 Task: Enable the video filter "Blending benchmark filter" in the video filter module.
Action: Mouse moved to (112, 14)
Screenshot: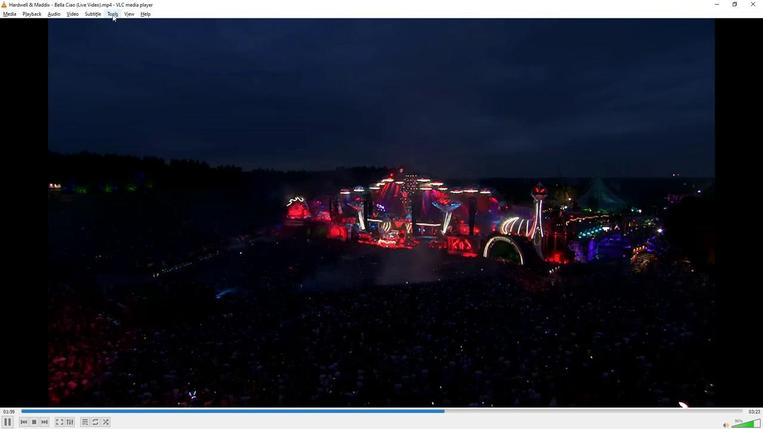 
Action: Mouse pressed left at (112, 14)
Screenshot: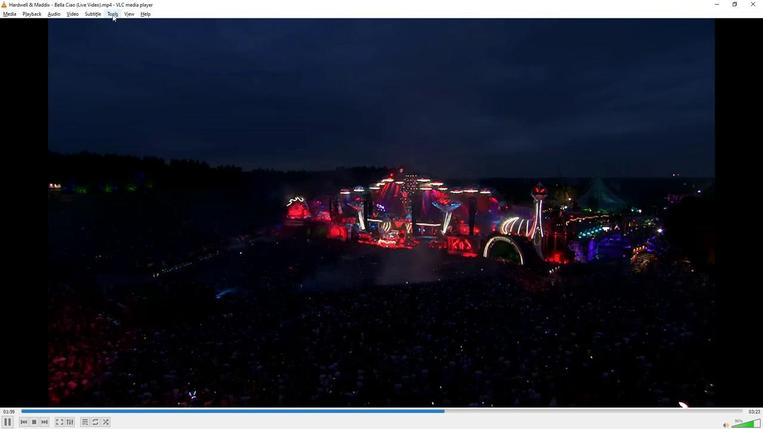 
Action: Mouse moved to (131, 110)
Screenshot: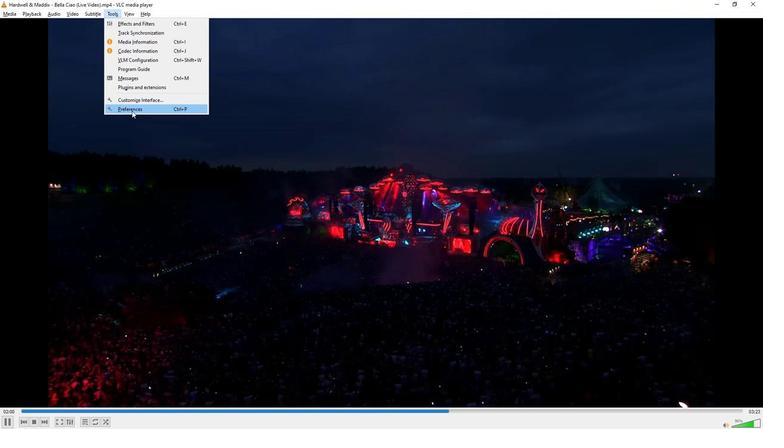 
Action: Mouse pressed left at (131, 110)
Screenshot: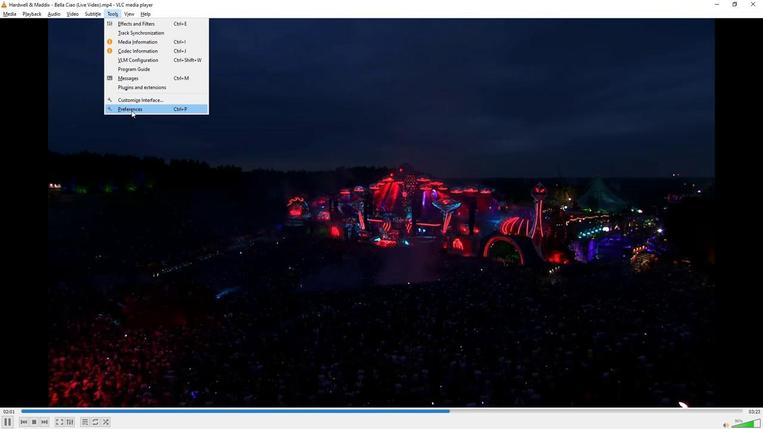 
Action: Mouse moved to (170, 337)
Screenshot: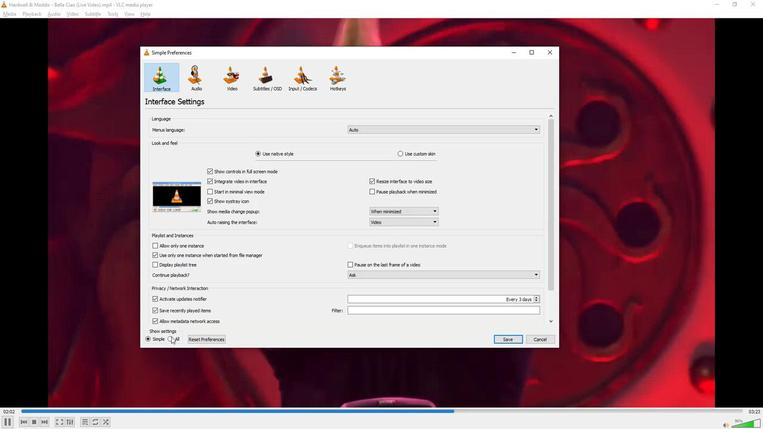 
Action: Mouse pressed left at (170, 337)
Screenshot: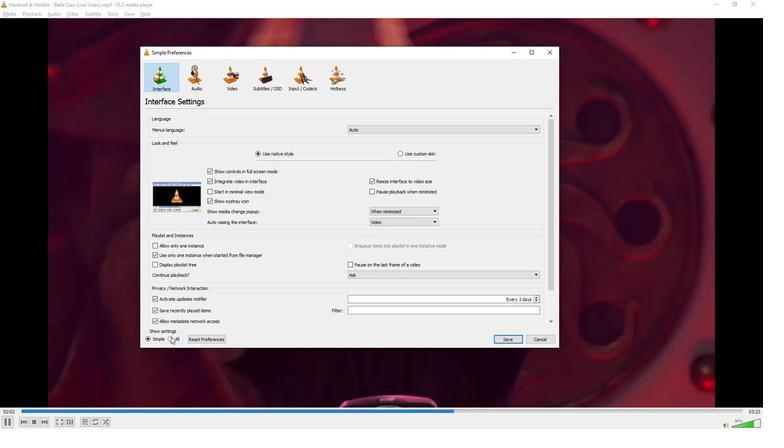 
Action: Mouse moved to (182, 263)
Screenshot: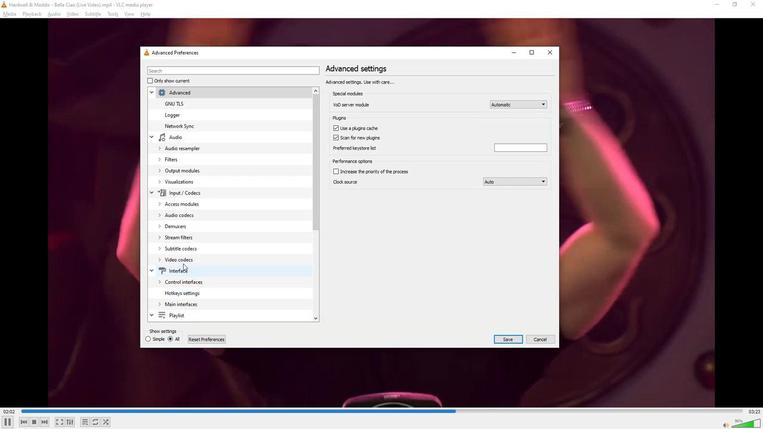 
Action: Mouse scrolled (182, 263) with delta (0, 0)
Screenshot: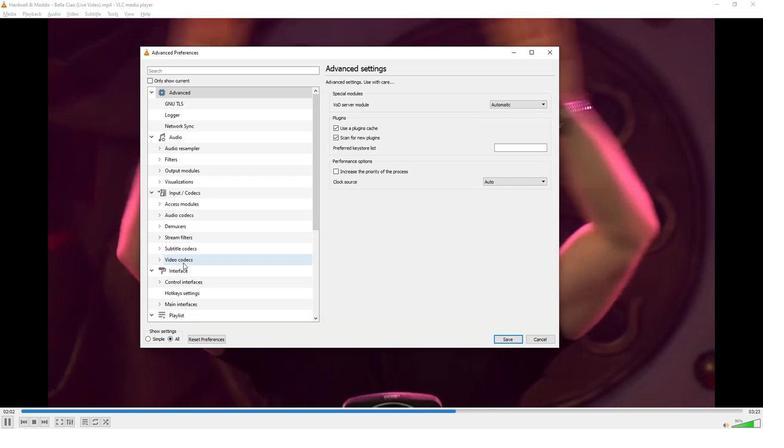 
Action: Mouse scrolled (182, 263) with delta (0, 0)
Screenshot: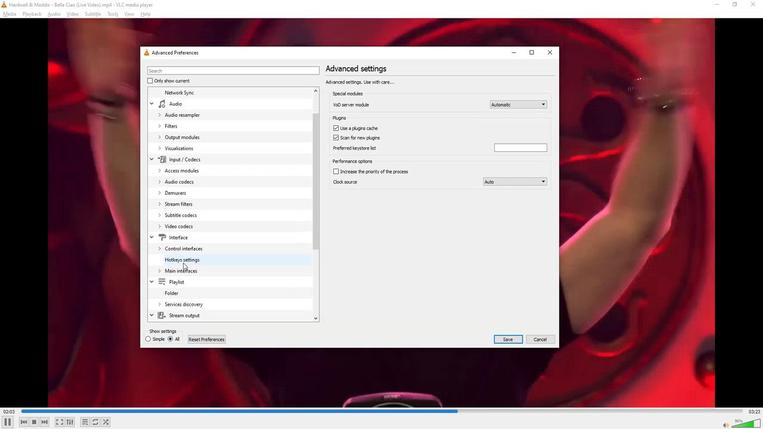 
Action: Mouse scrolled (182, 263) with delta (0, 0)
Screenshot: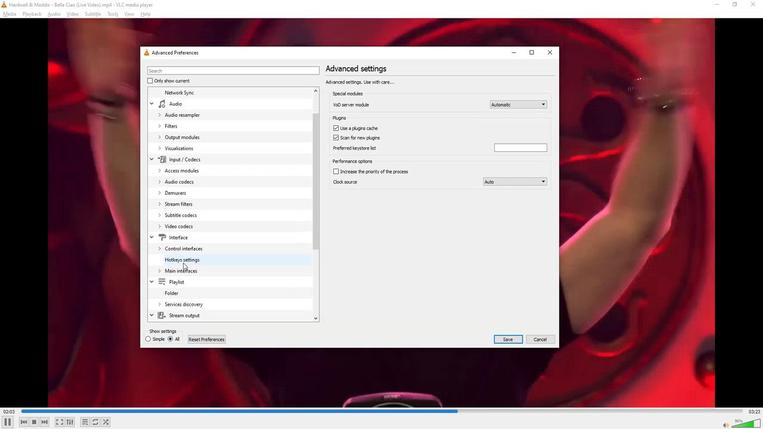 
Action: Mouse scrolled (182, 263) with delta (0, 0)
Screenshot: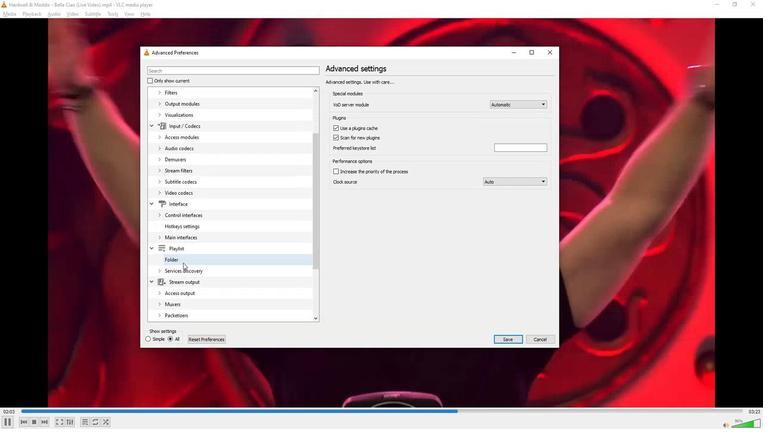 
Action: Mouse scrolled (182, 263) with delta (0, 0)
Screenshot: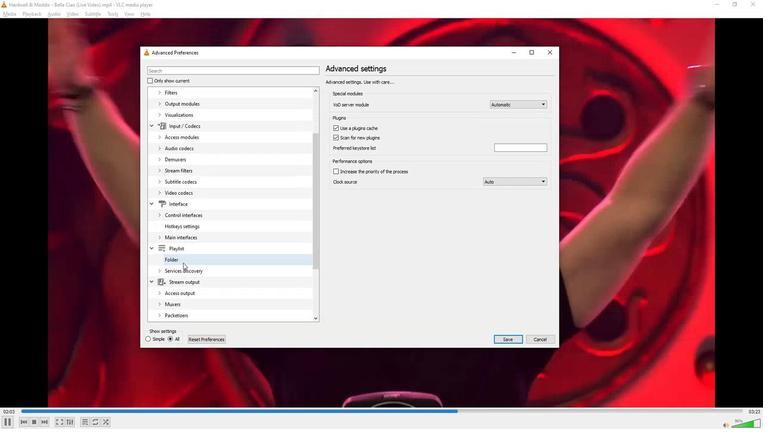 
Action: Mouse scrolled (182, 263) with delta (0, 0)
Screenshot: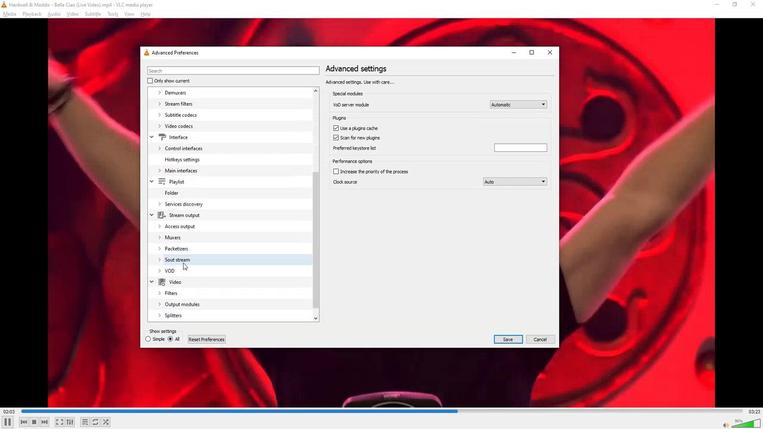
Action: Mouse moved to (173, 283)
Screenshot: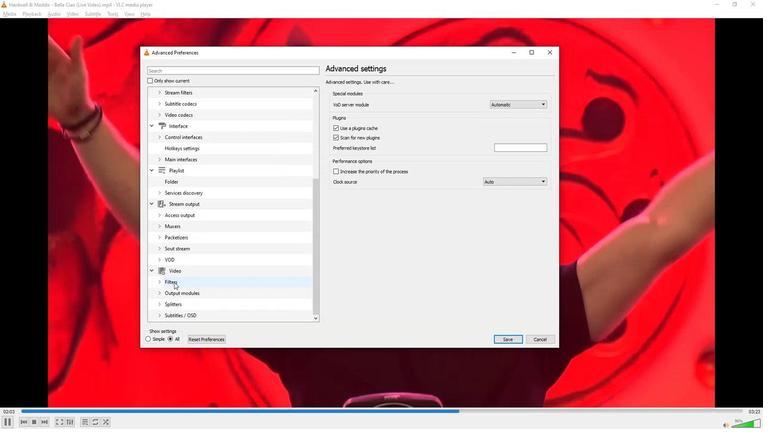 
Action: Mouse pressed left at (173, 283)
Screenshot: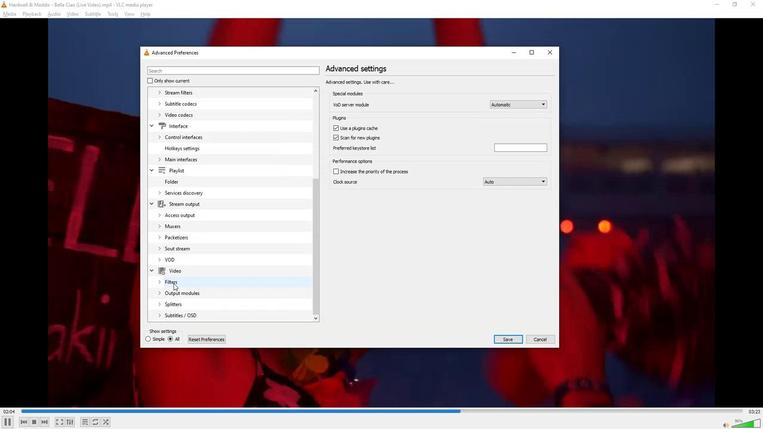 
Action: Mouse moved to (439, 256)
Screenshot: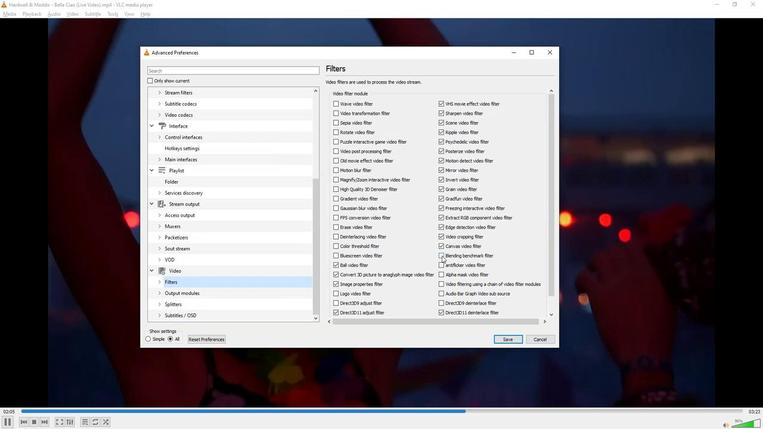 
Action: Mouse pressed left at (439, 256)
Screenshot: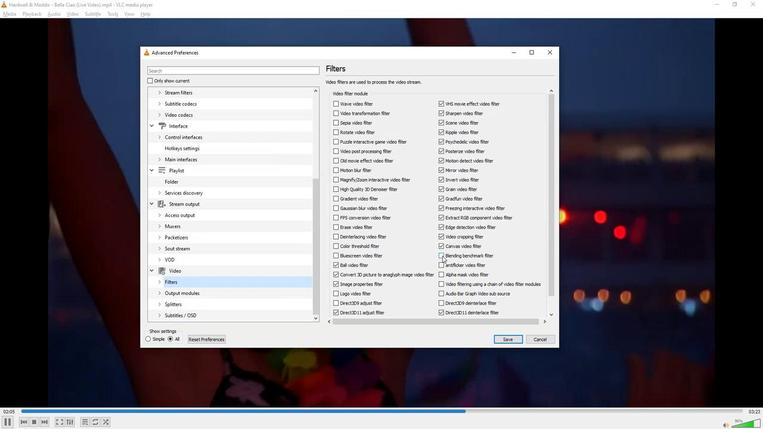 
Action: Mouse moved to (384, 267)
Screenshot: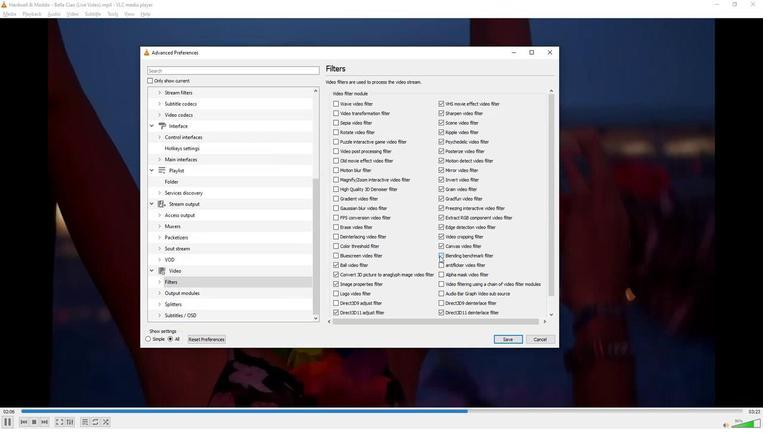 
